 Task: Create a due date automation trigger when advanced on, on the wednesday of the week before a card is due add fields with custom field "Resume" set to a date more than 1 working days from now at 11:00 AM.
Action: Mouse moved to (1030, 79)
Screenshot: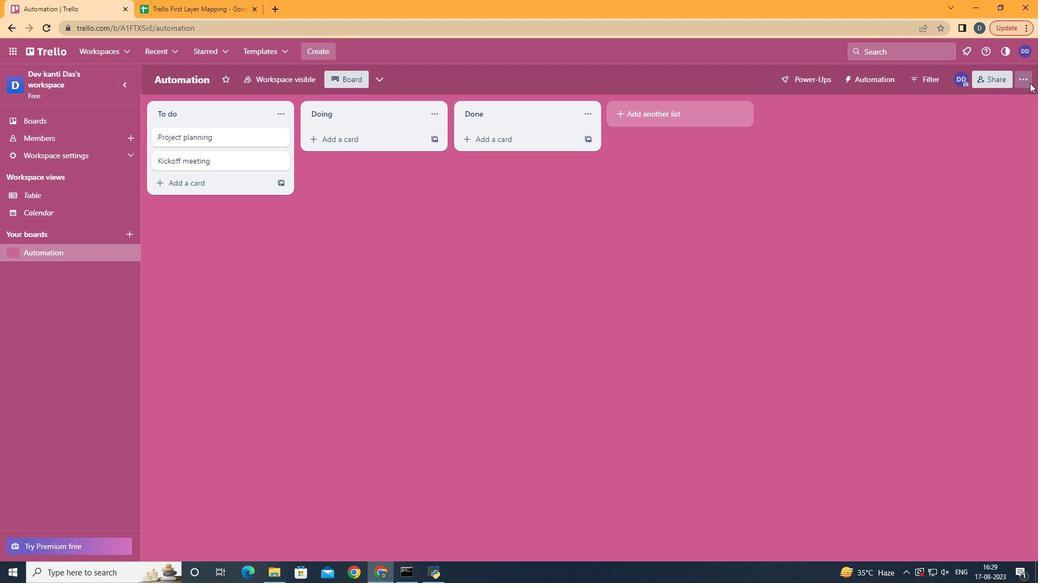 
Action: Mouse pressed left at (1030, 79)
Screenshot: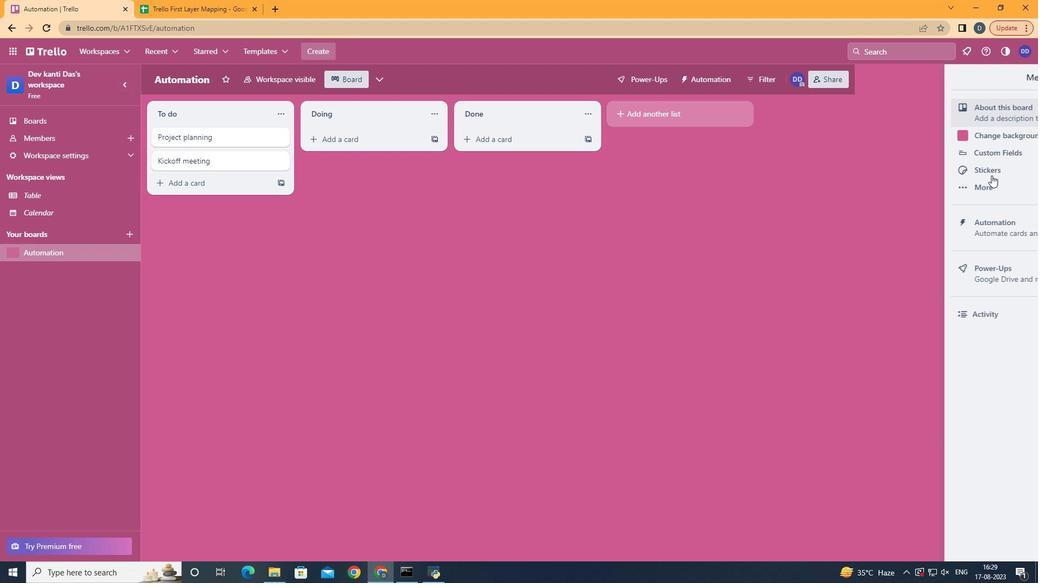 
Action: Mouse moved to (981, 220)
Screenshot: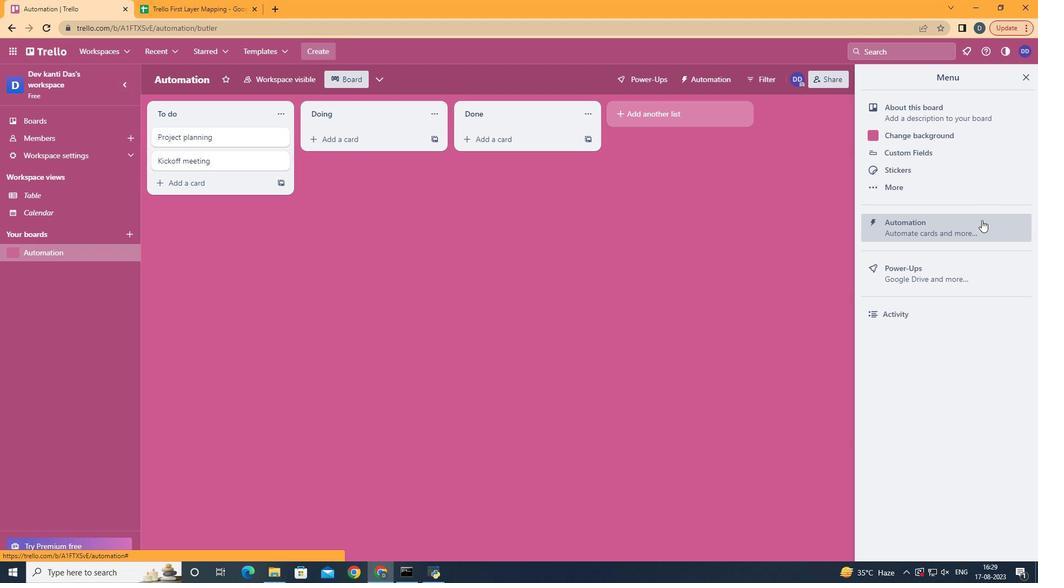 
Action: Mouse pressed left at (981, 220)
Screenshot: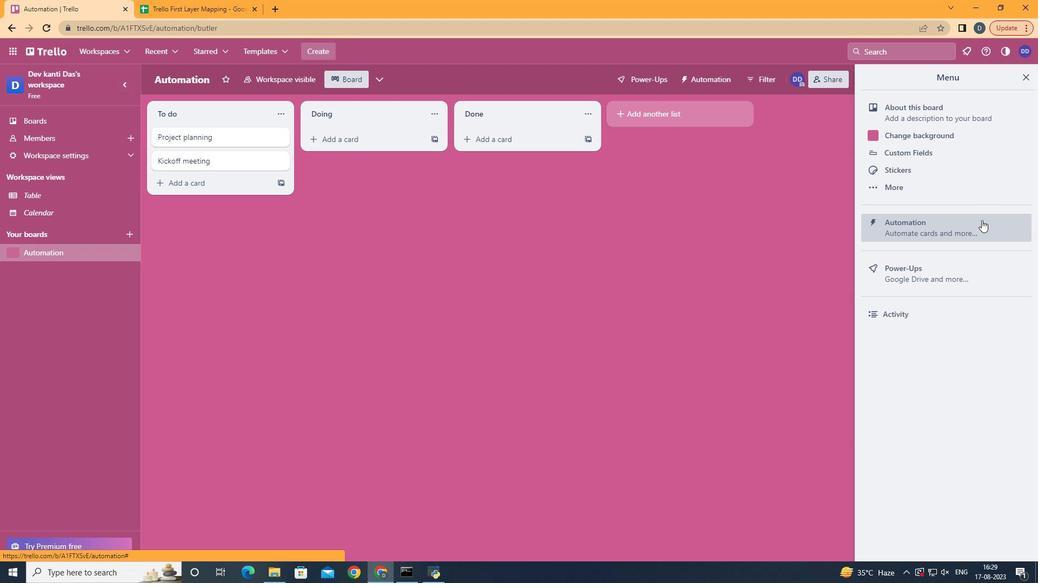 
Action: Mouse moved to (200, 213)
Screenshot: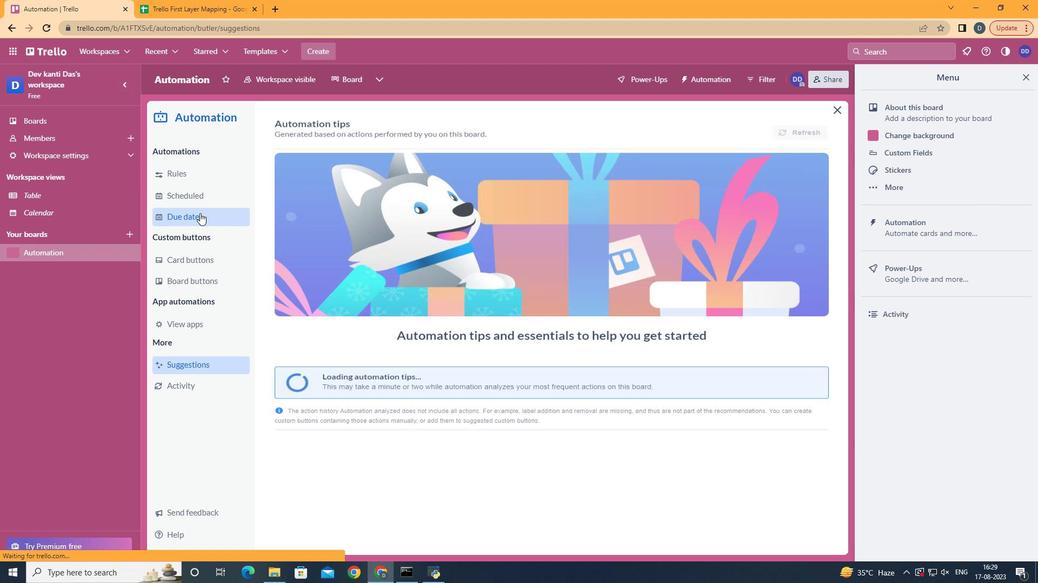 
Action: Mouse pressed left at (200, 213)
Screenshot: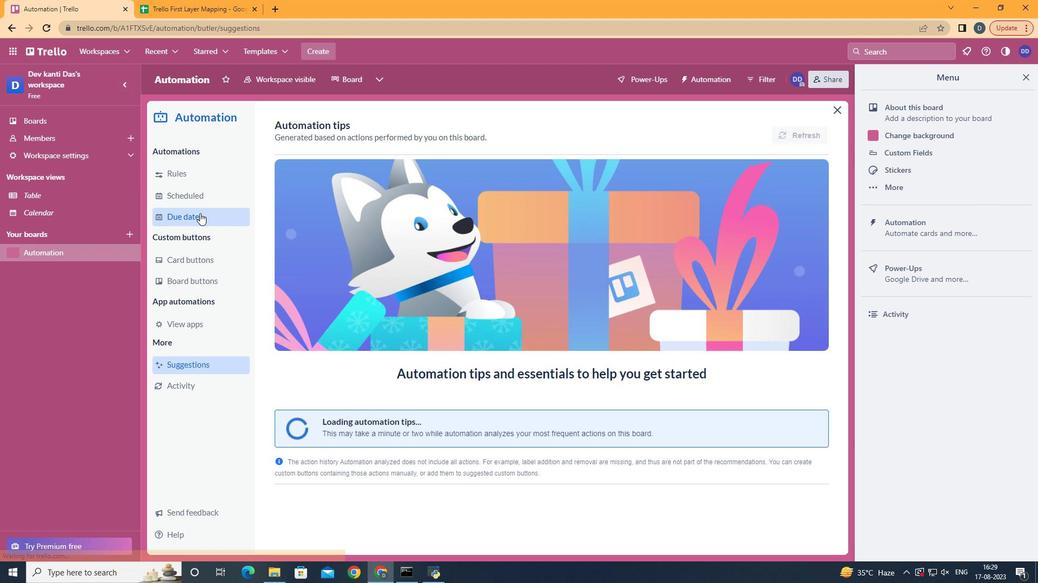 
Action: Mouse moved to (750, 134)
Screenshot: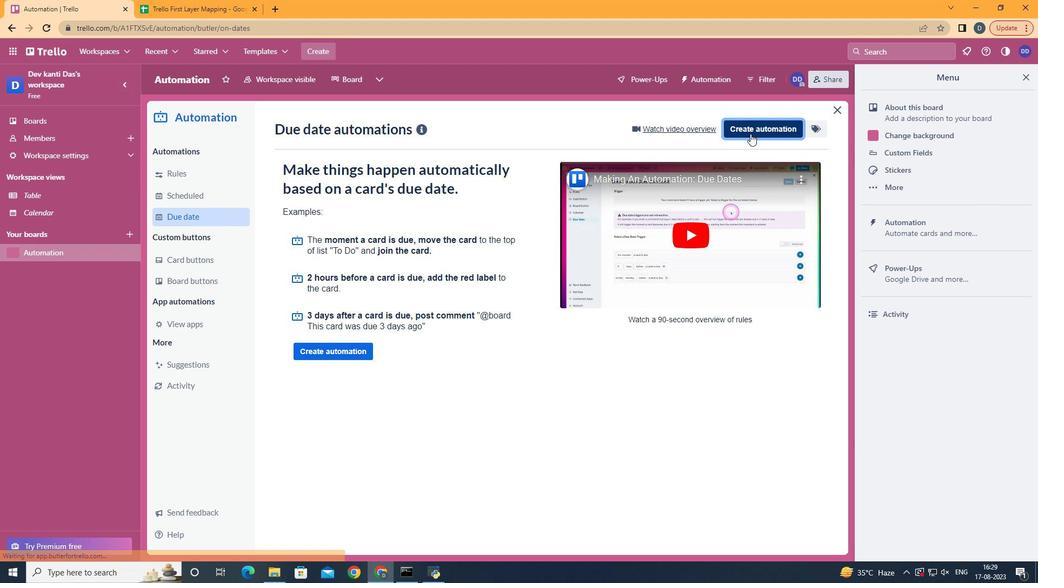 
Action: Mouse pressed left at (750, 134)
Screenshot: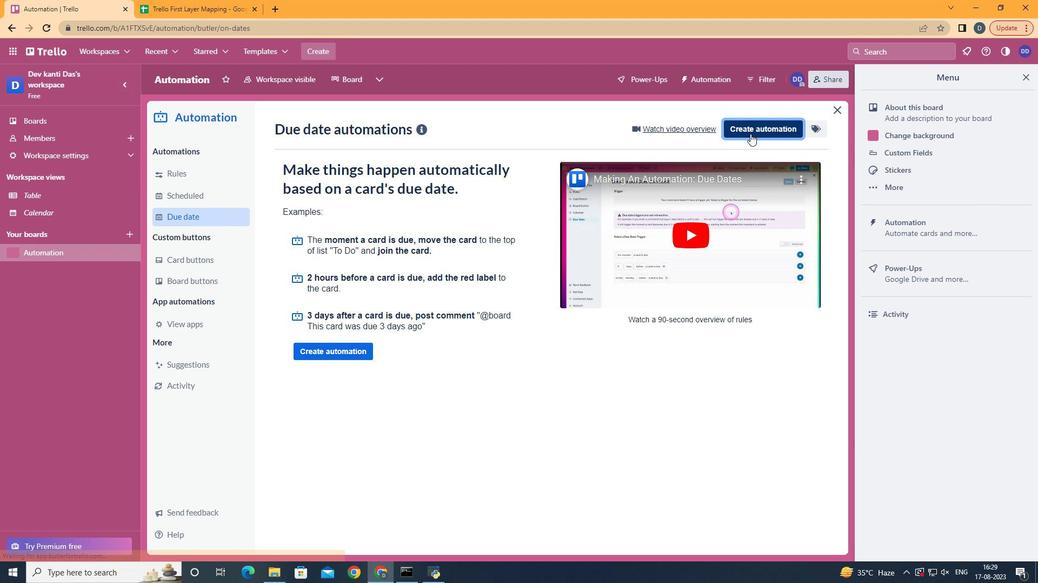 
Action: Mouse moved to (568, 241)
Screenshot: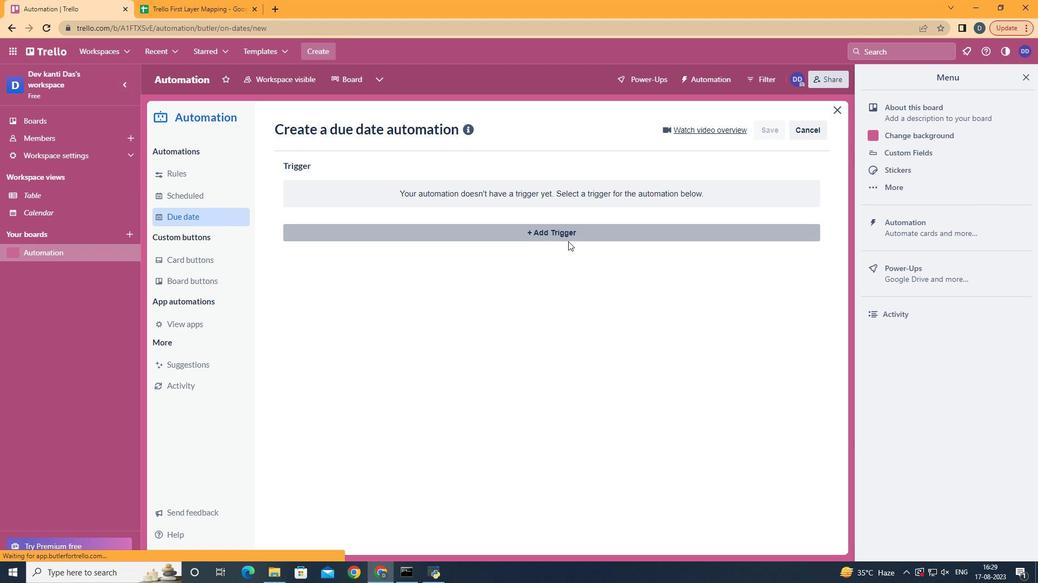 
Action: Mouse pressed left at (568, 241)
Screenshot: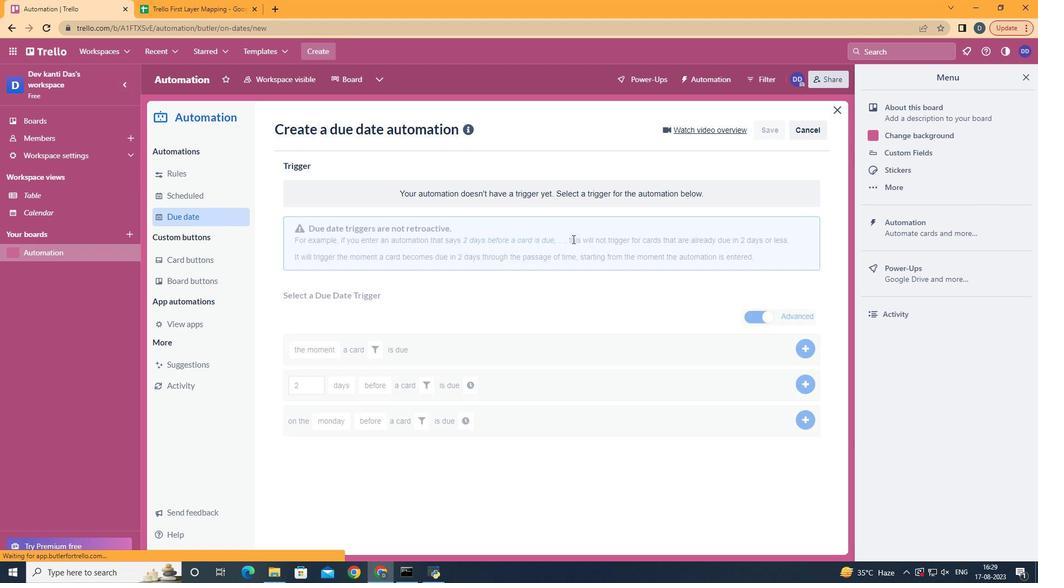 
Action: Mouse moved to (360, 321)
Screenshot: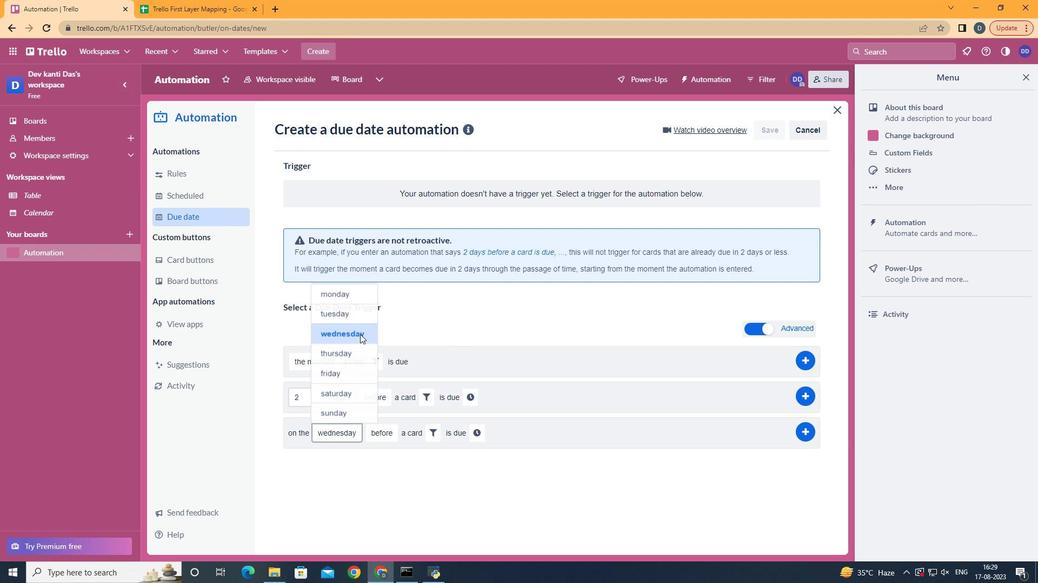 
Action: Mouse pressed left at (360, 321)
Screenshot: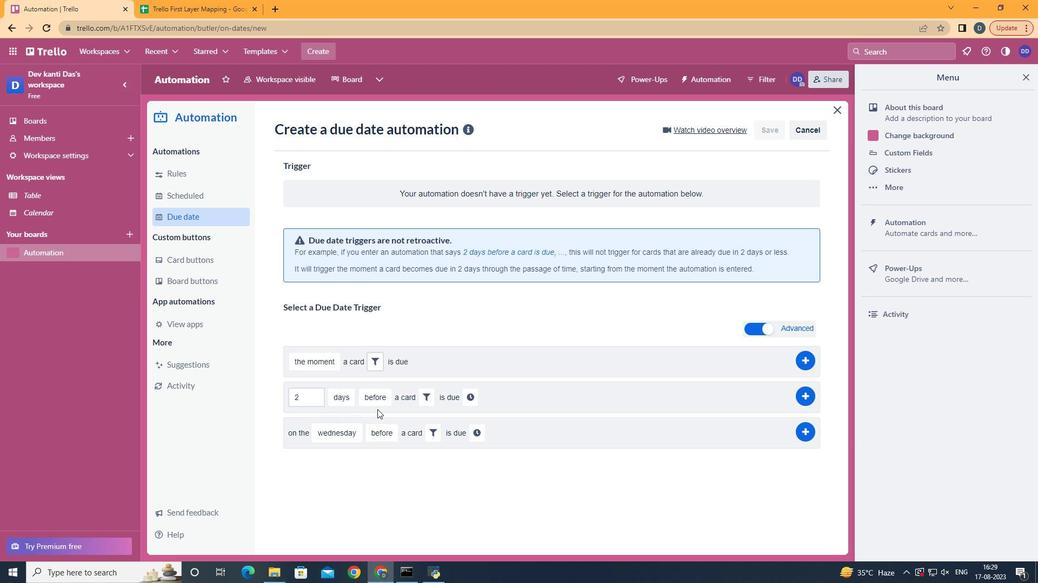 
Action: Mouse moved to (412, 516)
Screenshot: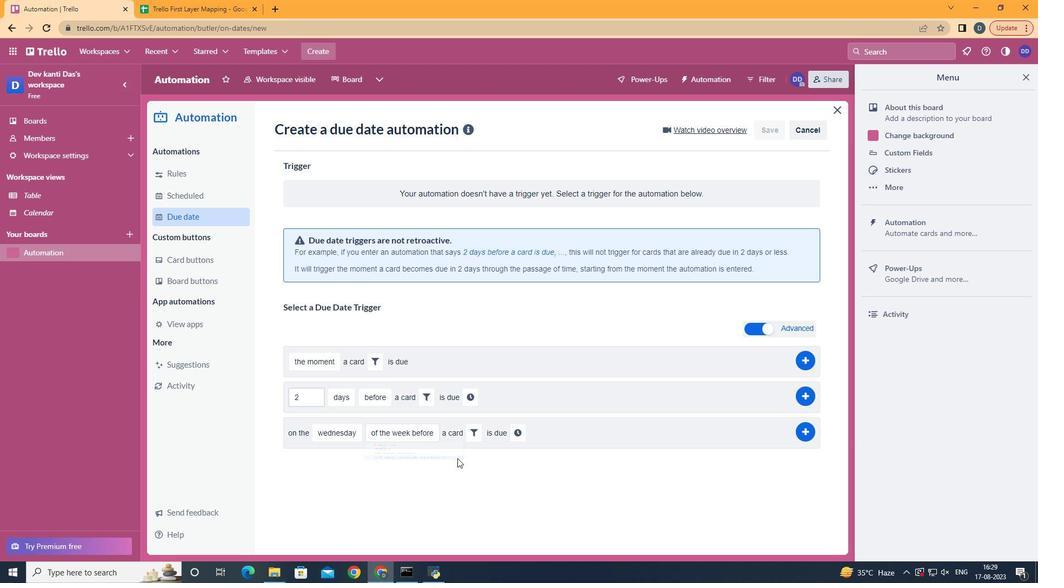 
Action: Mouse pressed left at (412, 516)
Screenshot: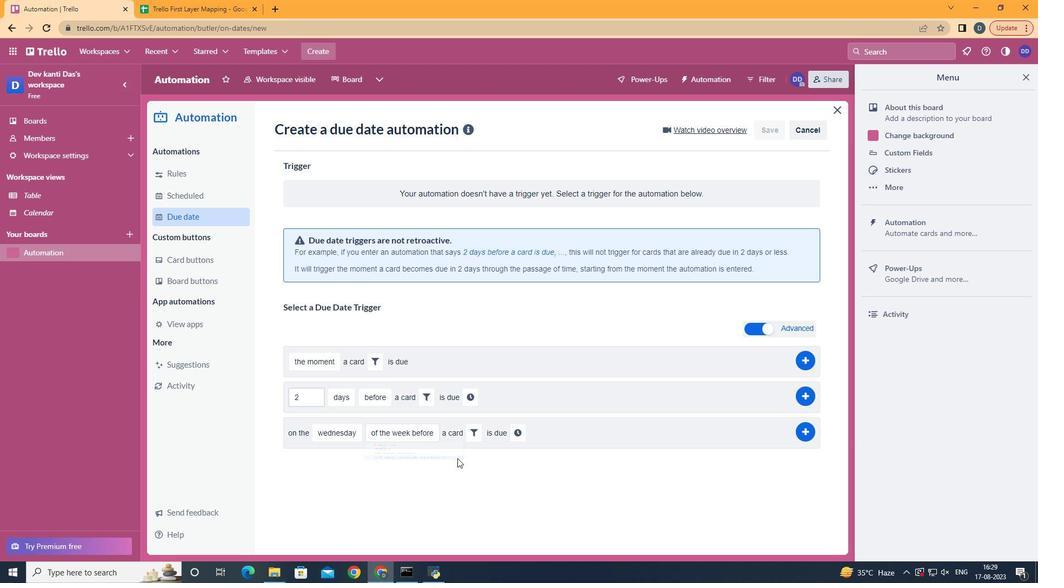 
Action: Mouse moved to (478, 436)
Screenshot: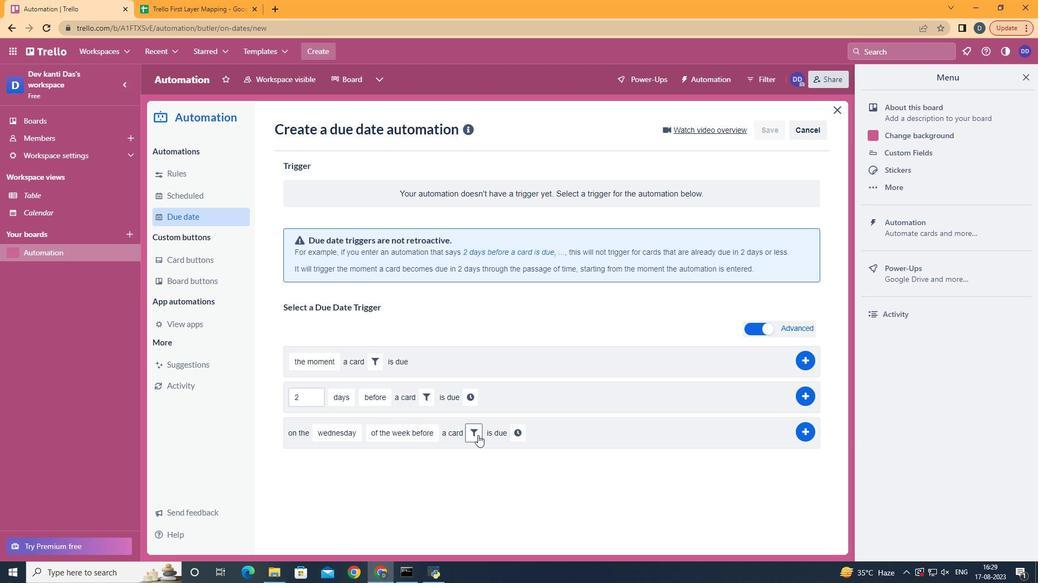 
Action: Mouse pressed left at (478, 436)
Screenshot: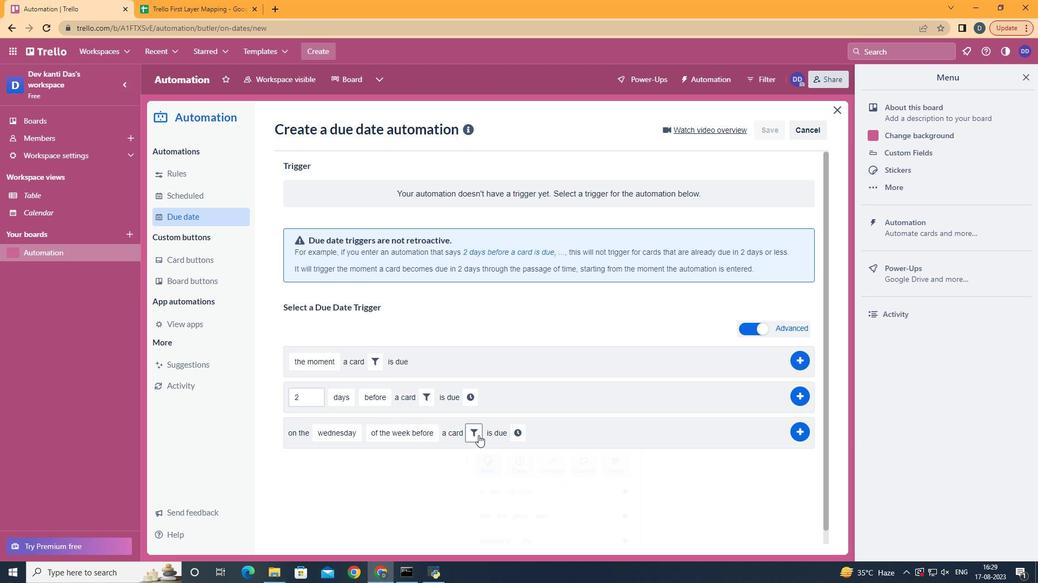 
Action: Mouse moved to (647, 464)
Screenshot: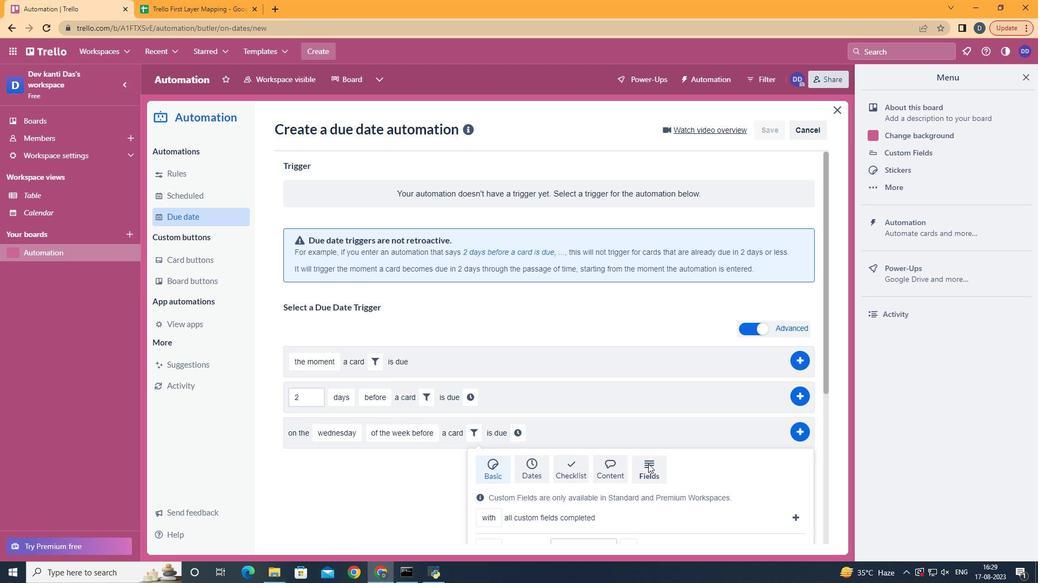 
Action: Mouse pressed left at (647, 464)
Screenshot: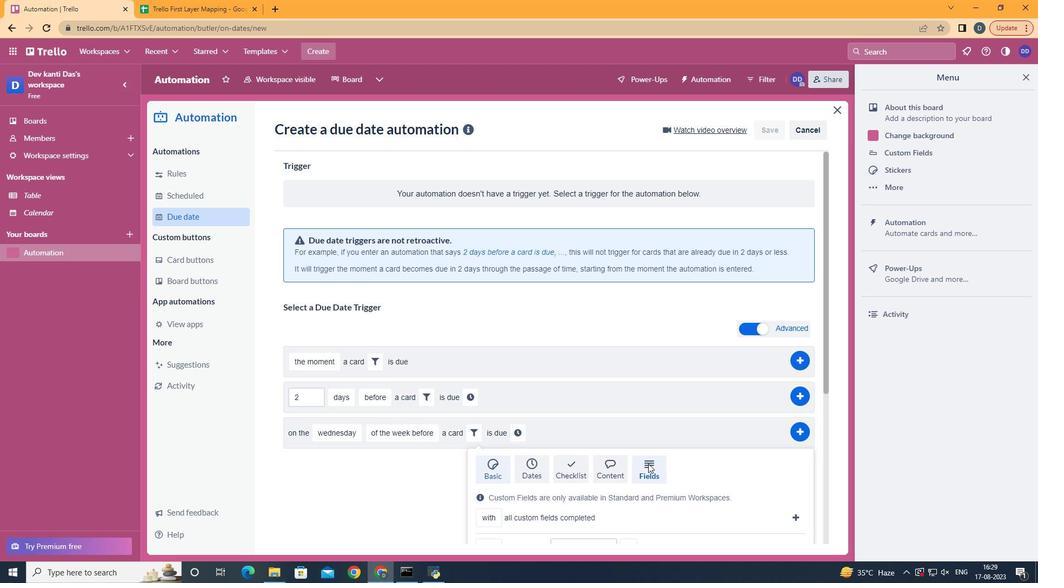 
Action: Mouse moved to (648, 464)
Screenshot: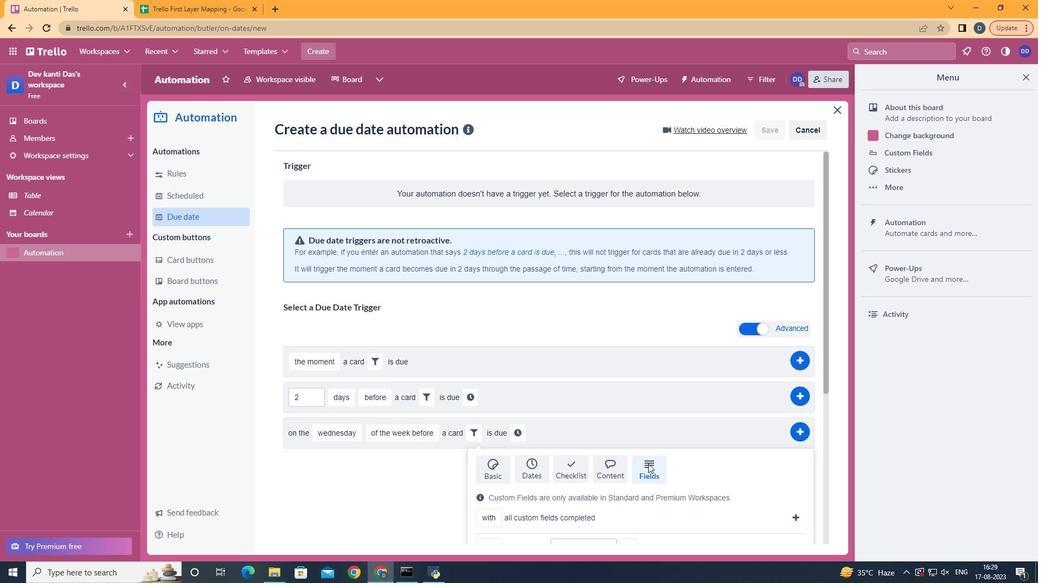 
Action: Mouse scrolled (648, 463) with delta (0, 0)
Screenshot: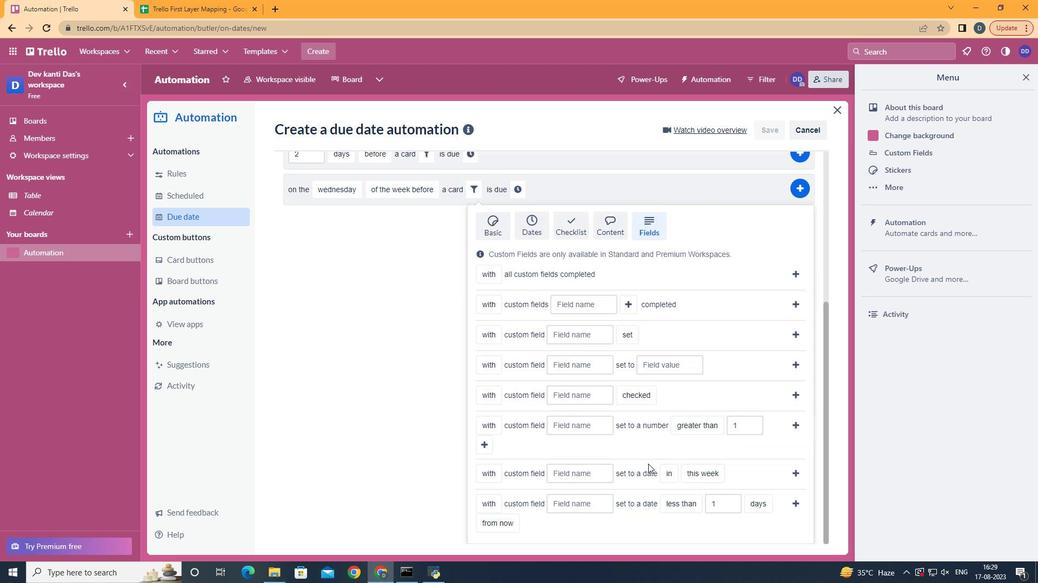 
Action: Mouse scrolled (648, 463) with delta (0, 0)
Screenshot: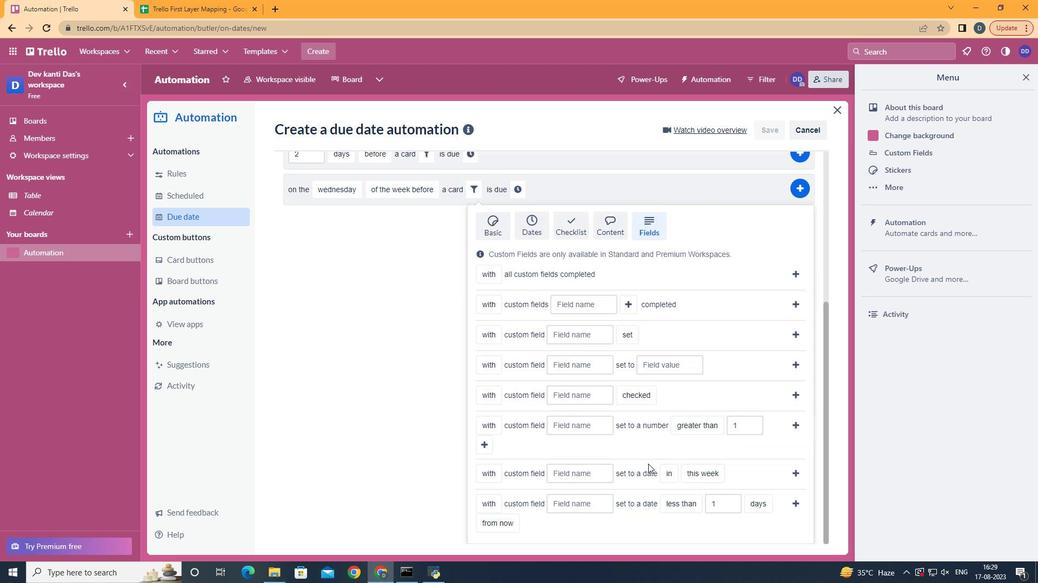 
Action: Mouse scrolled (648, 463) with delta (0, 0)
Screenshot: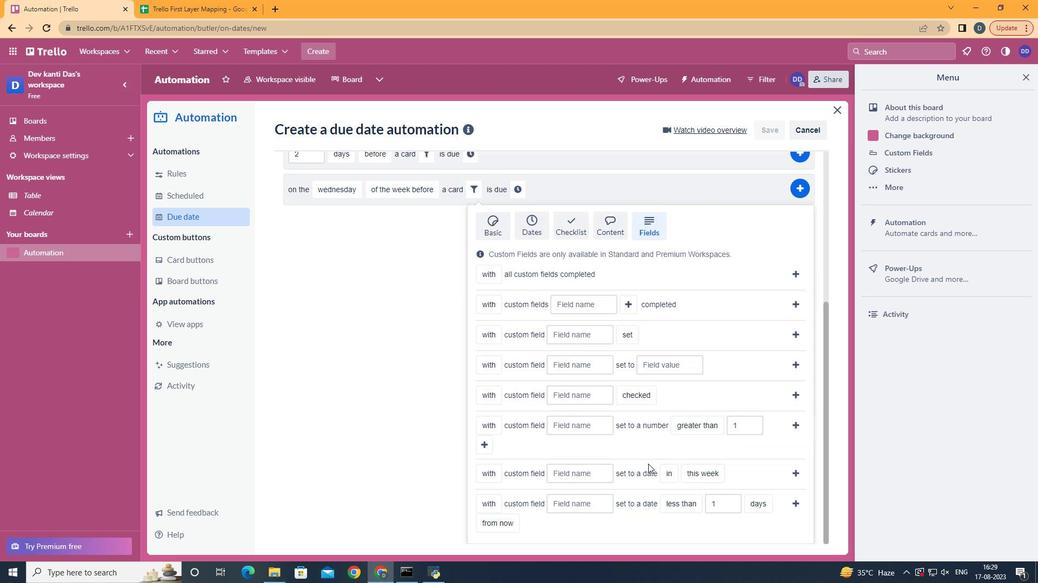 
Action: Mouse scrolled (648, 463) with delta (0, 0)
Screenshot: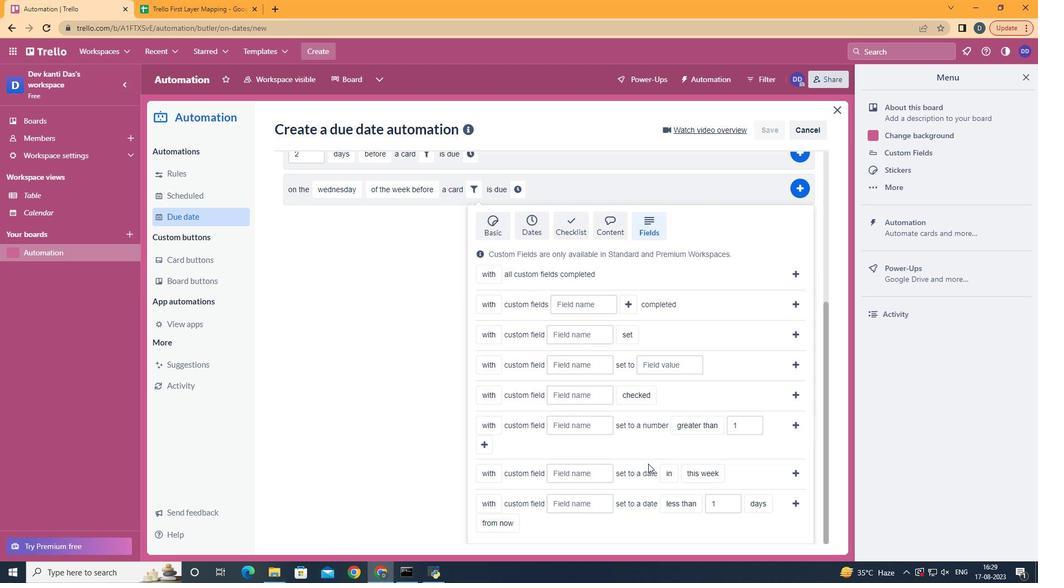 
Action: Mouse scrolled (648, 463) with delta (0, 0)
Screenshot: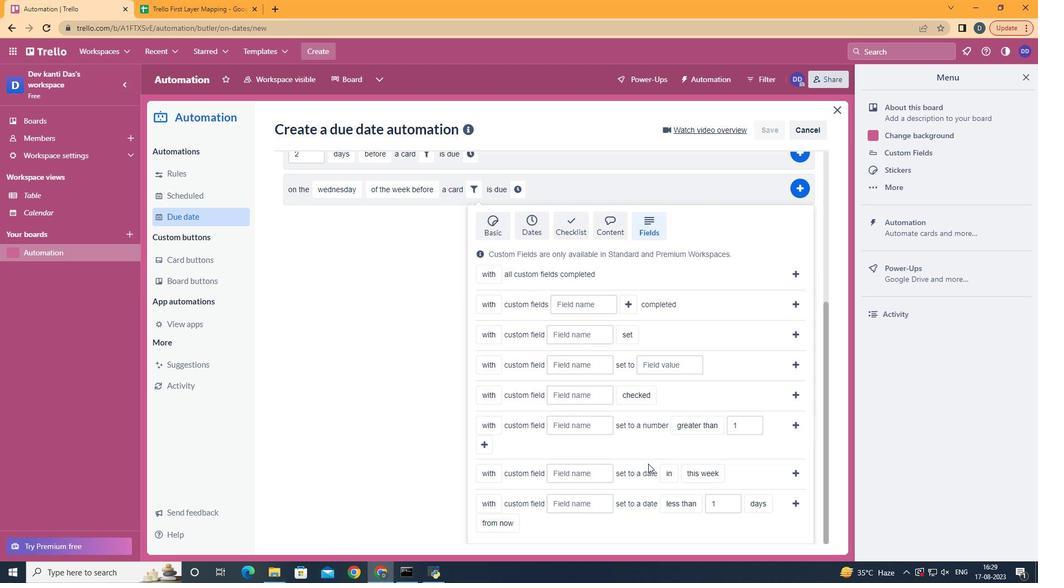 
Action: Mouse scrolled (648, 463) with delta (0, 0)
Screenshot: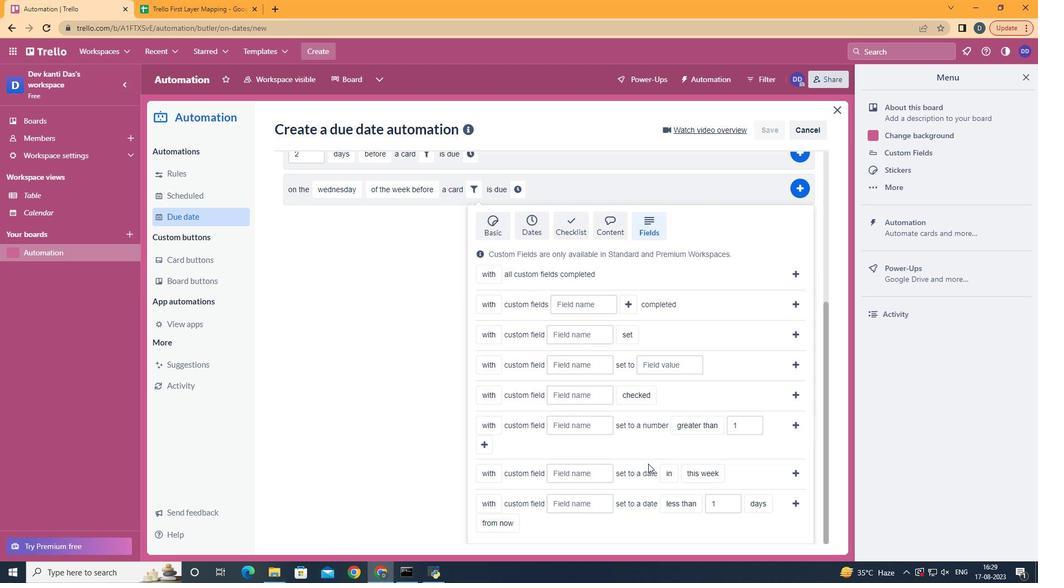 
Action: Mouse scrolled (648, 463) with delta (0, 0)
Screenshot: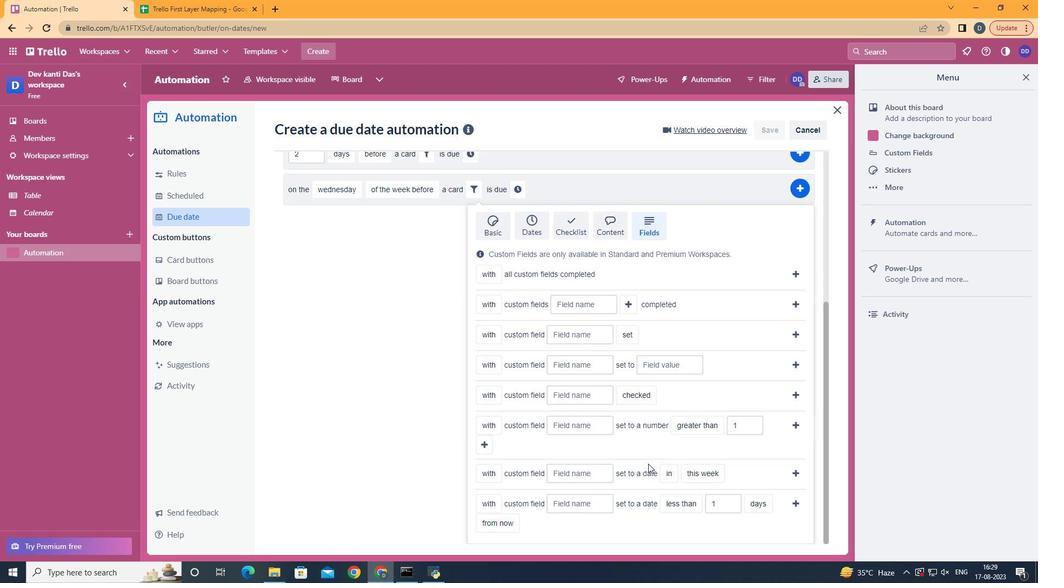 
Action: Mouse moved to (602, 505)
Screenshot: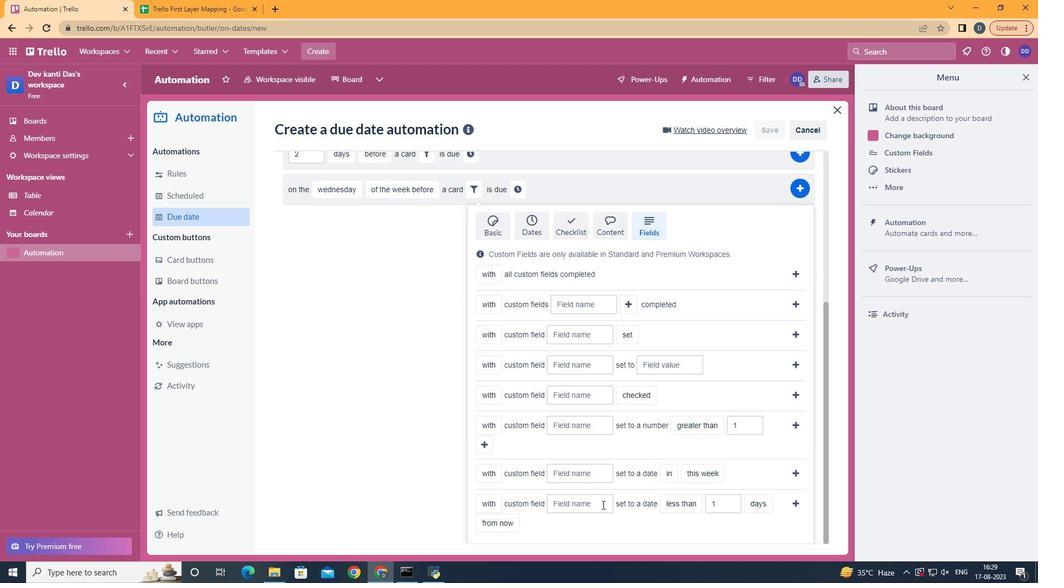 
Action: Mouse pressed left at (602, 505)
Screenshot: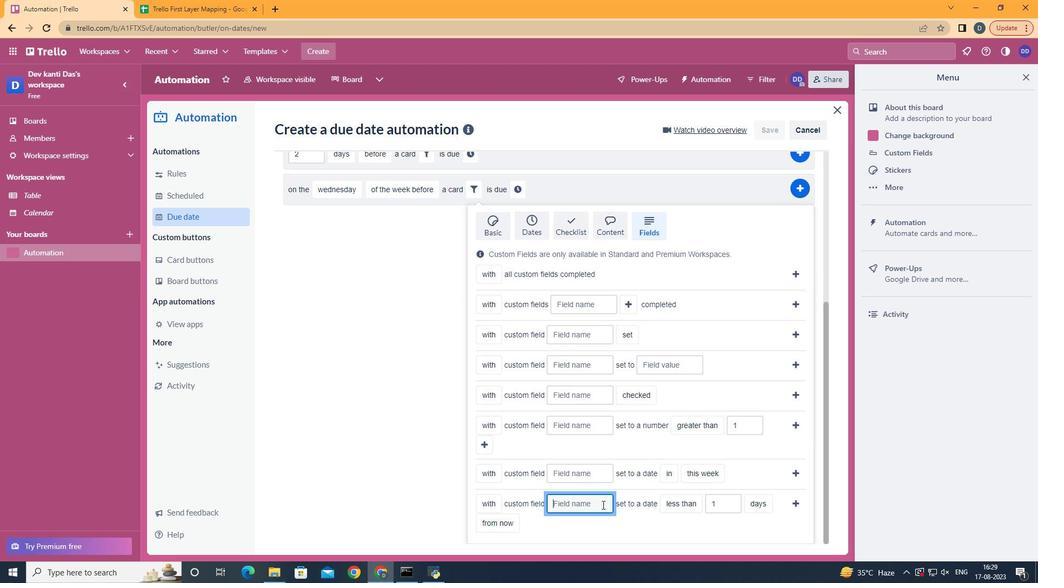 
Action: Key pressed <Key.shift>Resume
Screenshot: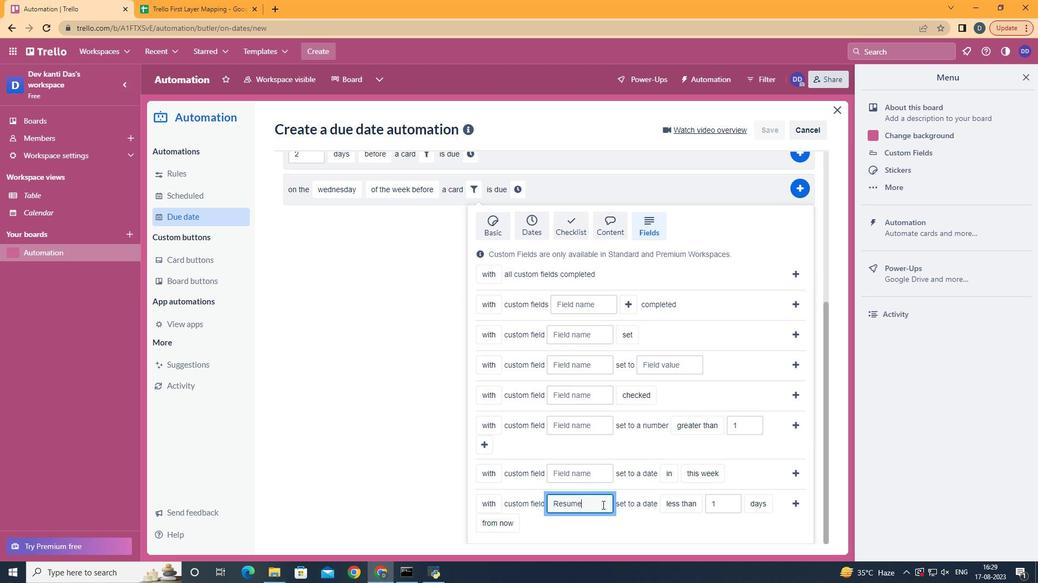 
Action: Mouse moved to (689, 458)
Screenshot: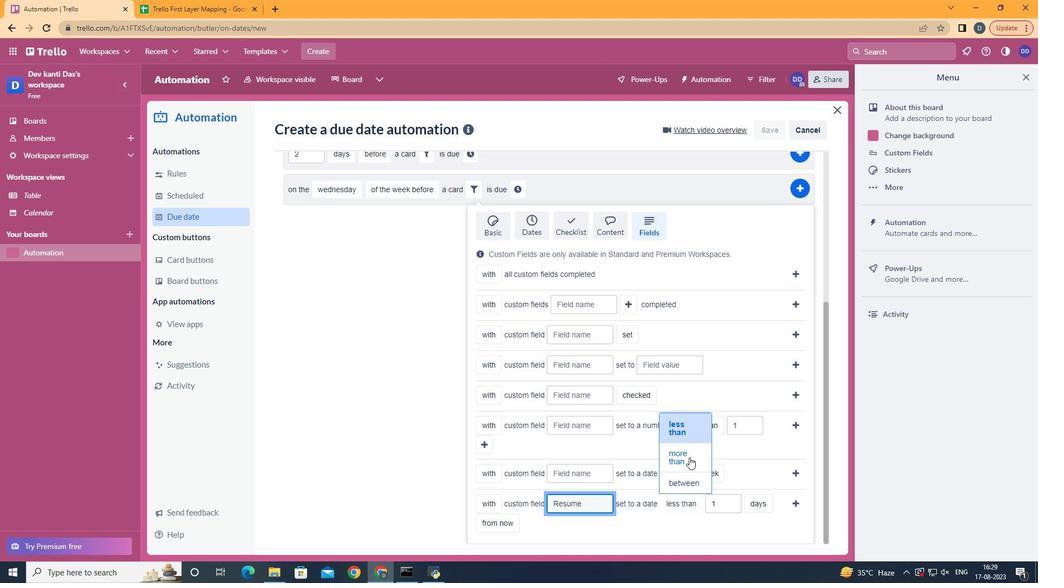 
Action: Mouse pressed left at (689, 458)
Screenshot: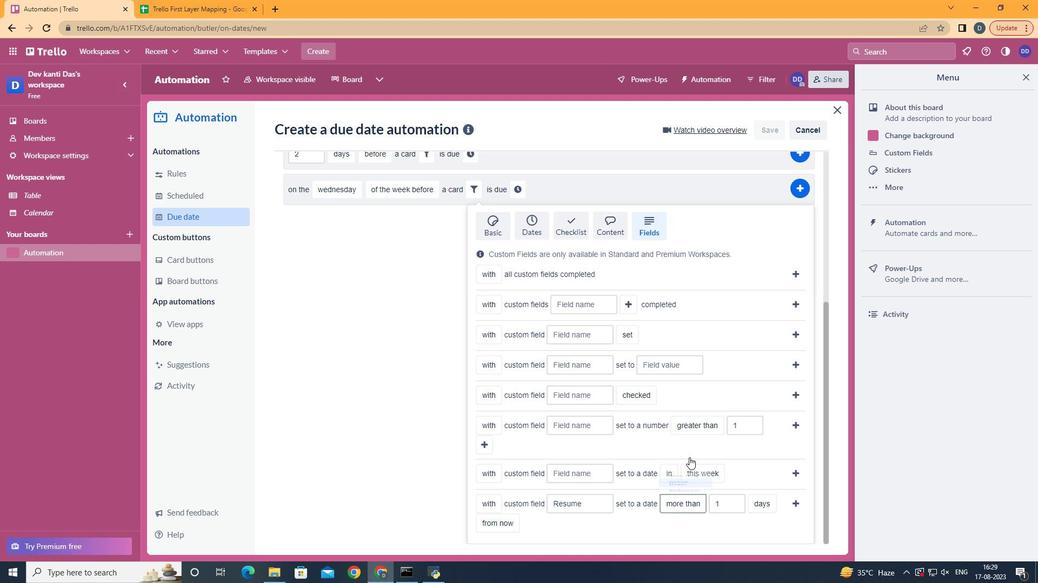 
Action: Mouse moved to (770, 481)
Screenshot: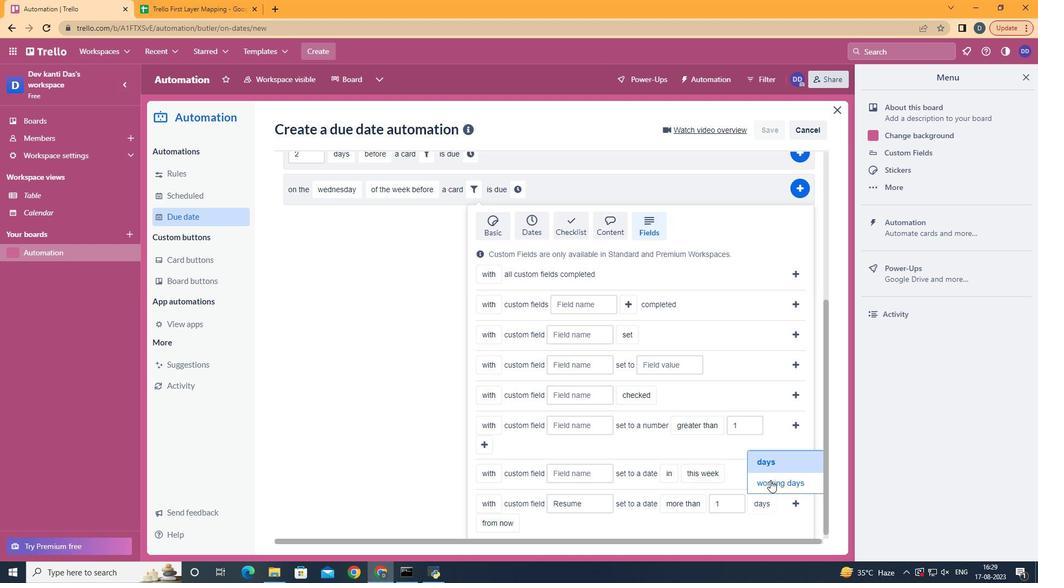 
Action: Mouse pressed left at (770, 481)
Screenshot: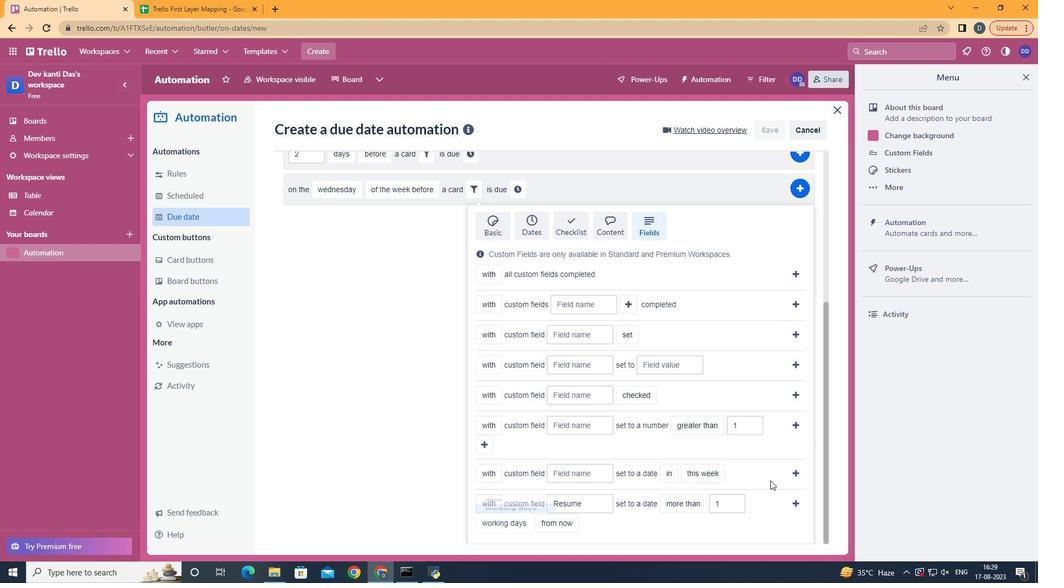 
Action: Mouse moved to (802, 505)
Screenshot: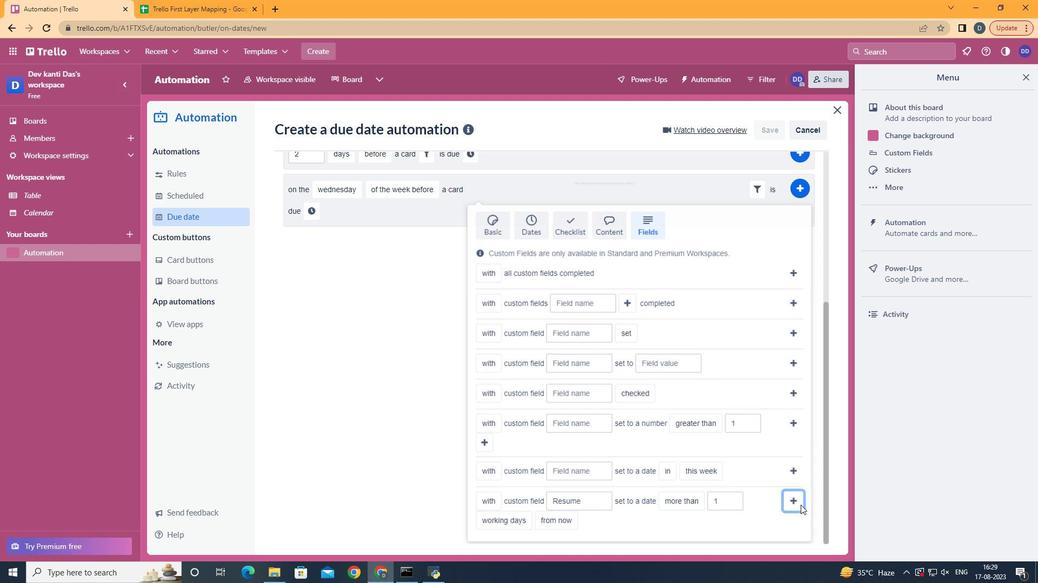 
Action: Mouse pressed left at (802, 505)
Screenshot: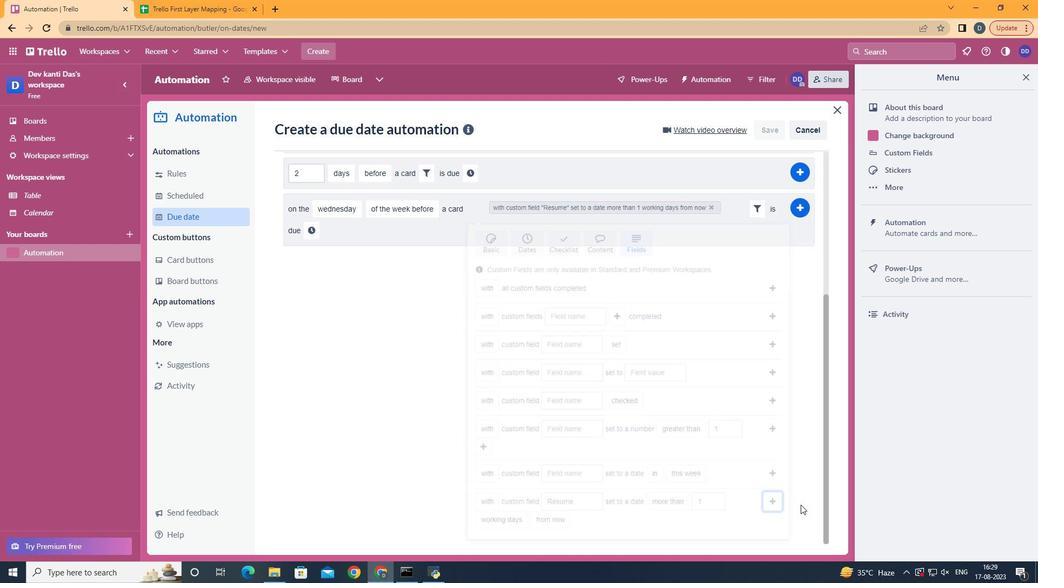 
Action: Mouse moved to (314, 459)
Screenshot: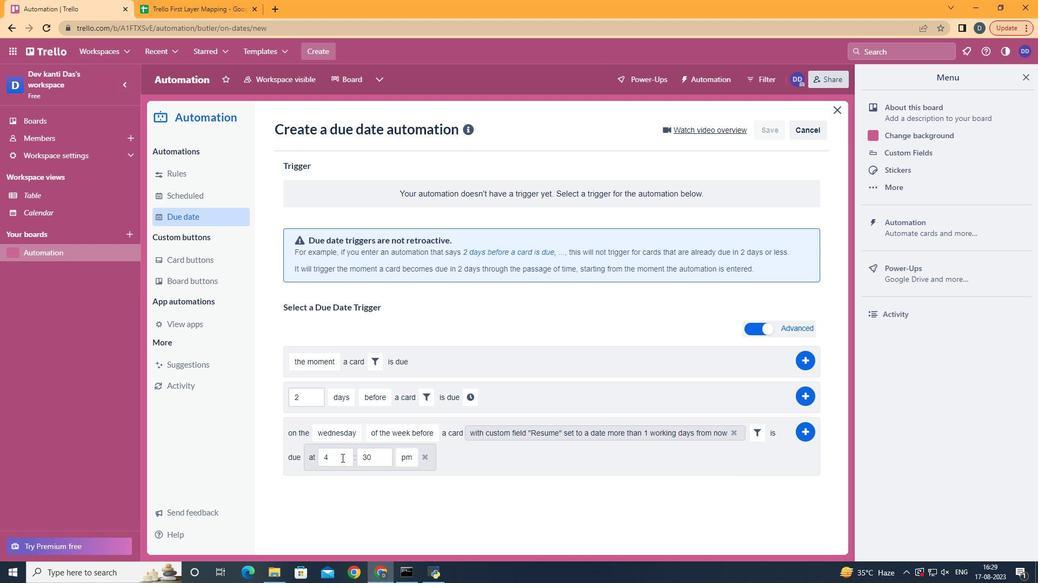 
Action: Mouse pressed left at (314, 459)
Screenshot: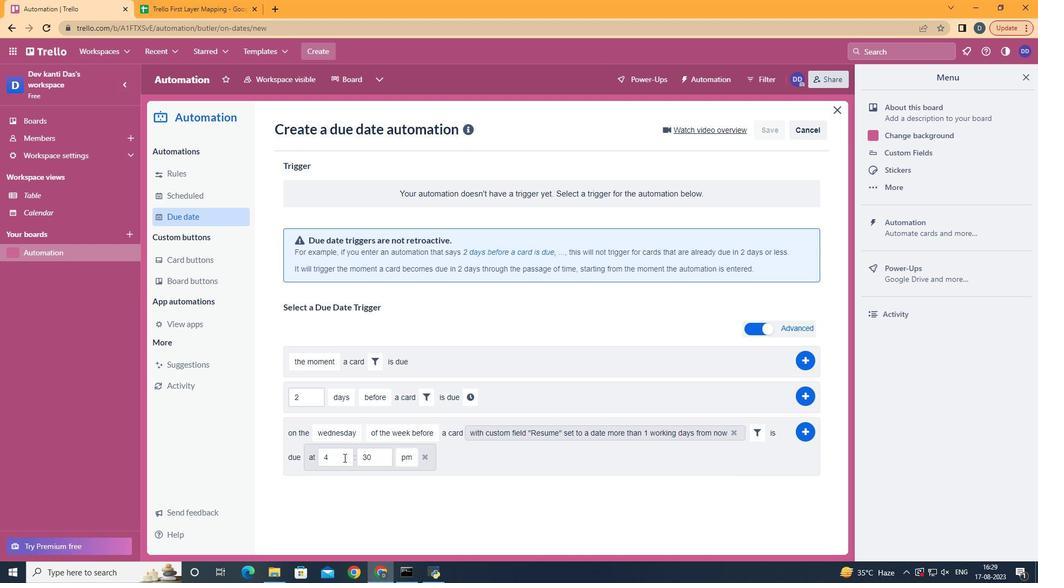 
Action: Mouse moved to (343, 458)
Screenshot: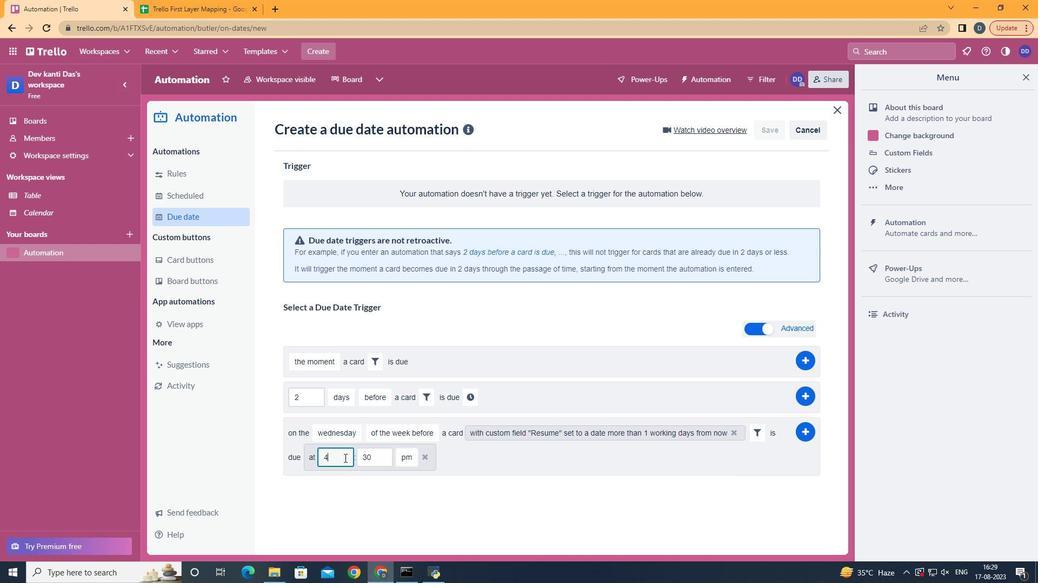 
Action: Mouse pressed left at (343, 458)
Screenshot: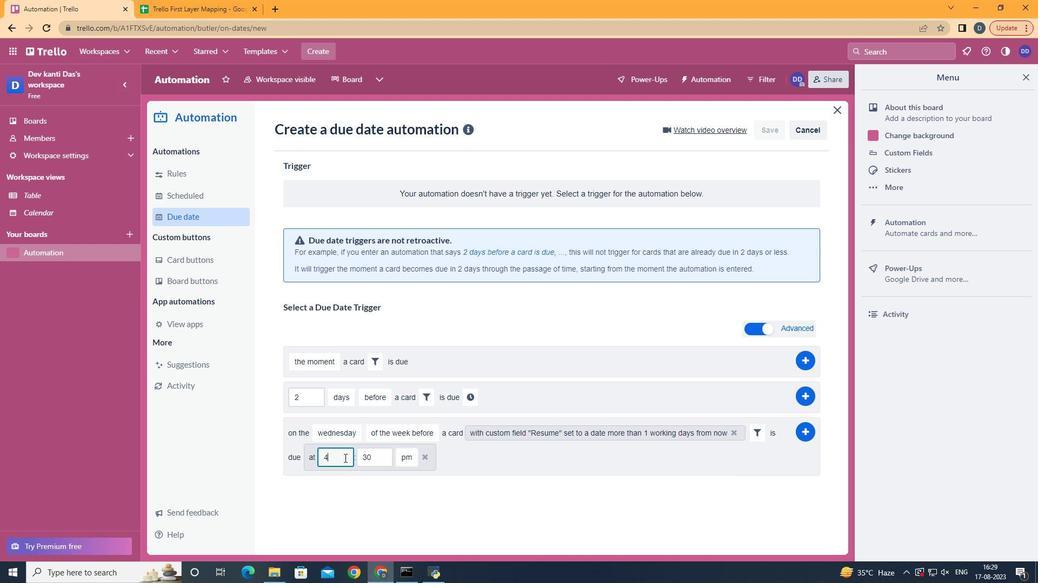 
Action: Mouse moved to (340, 459)
Screenshot: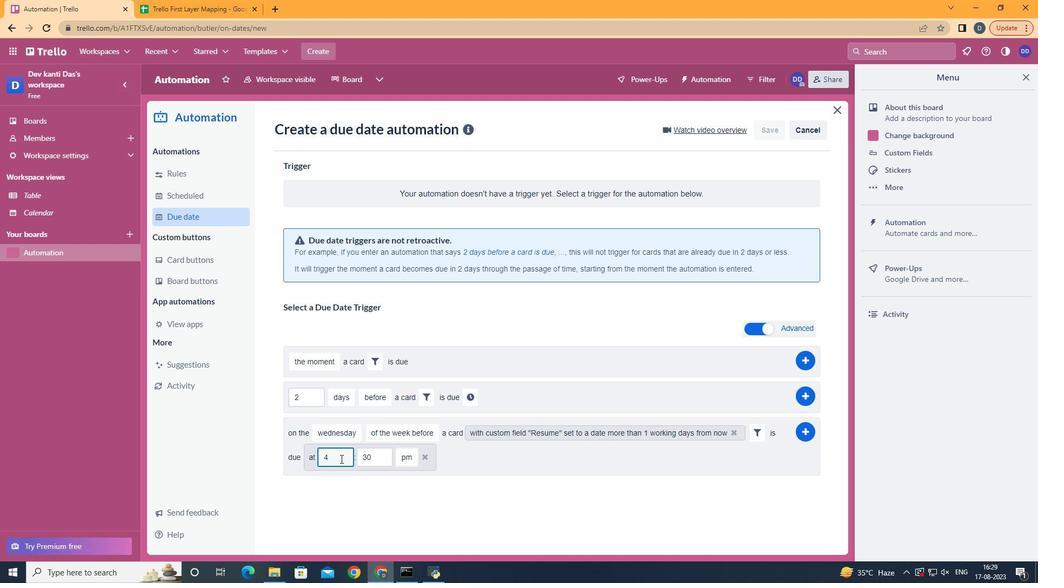 
Action: Key pressed <Key.backspace>11
Screenshot: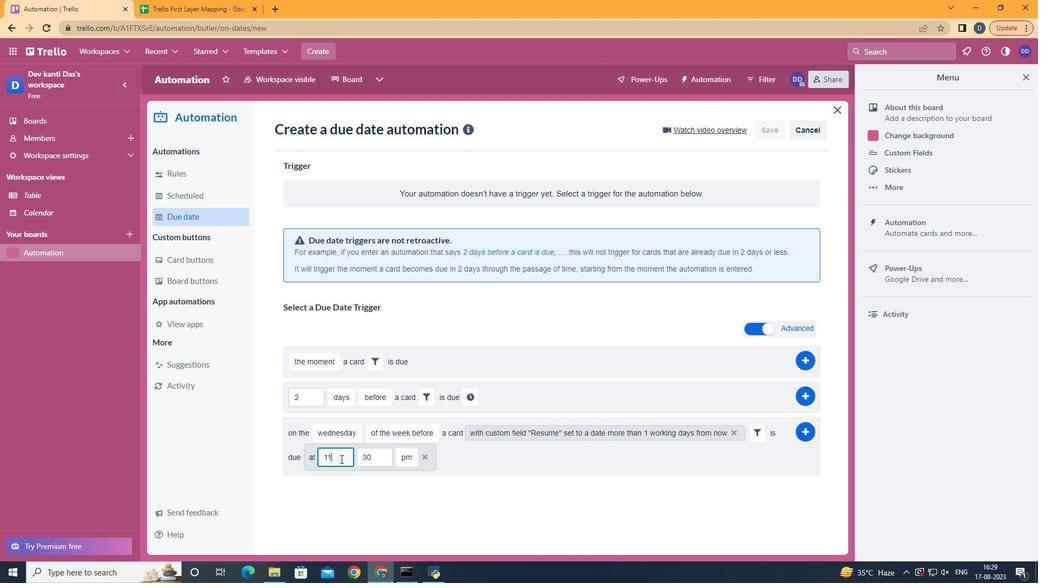 
Action: Mouse moved to (374, 460)
Screenshot: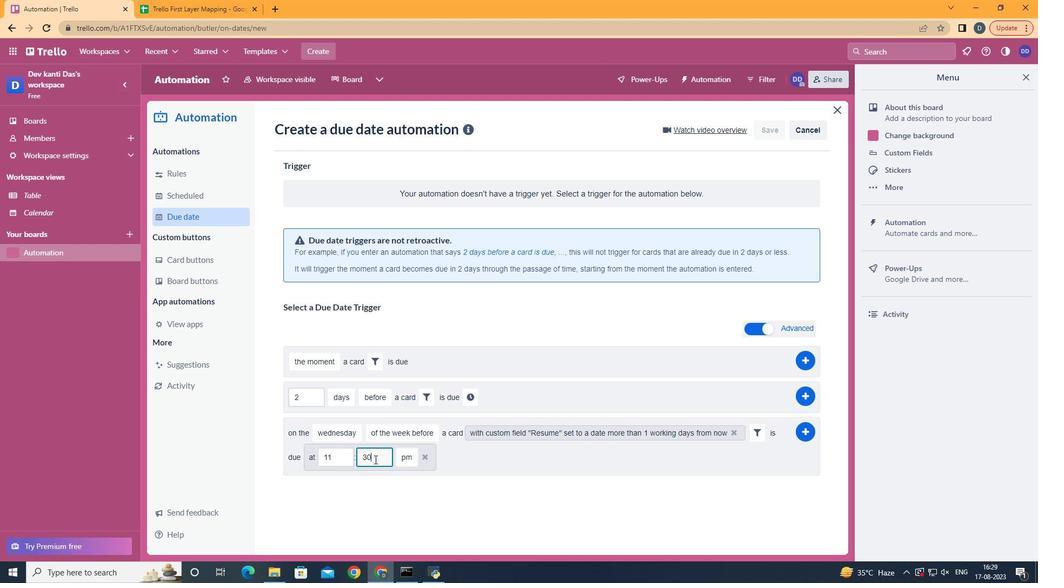 
Action: Mouse pressed left at (374, 460)
Screenshot: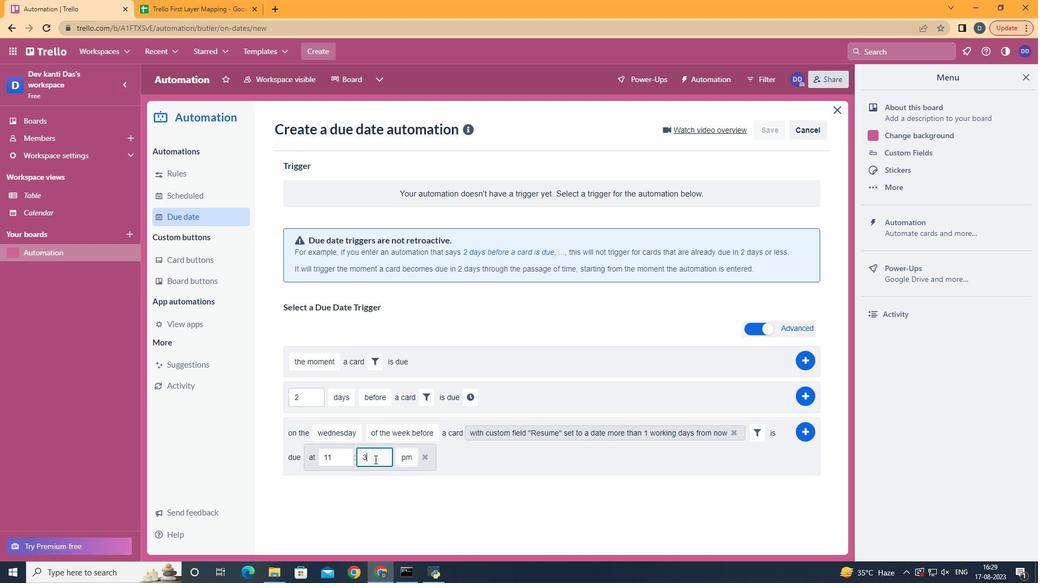 
Action: Key pressed <Key.backspace>0<Key.backspace><Key.backspace>00
Screenshot: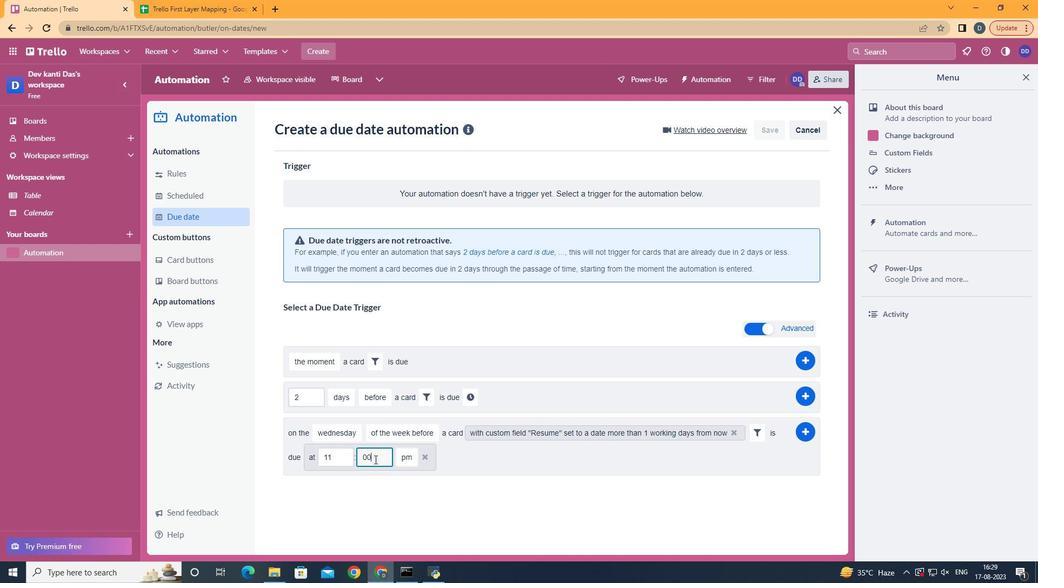 
Action: Mouse moved to (408, 473)
Screenshot: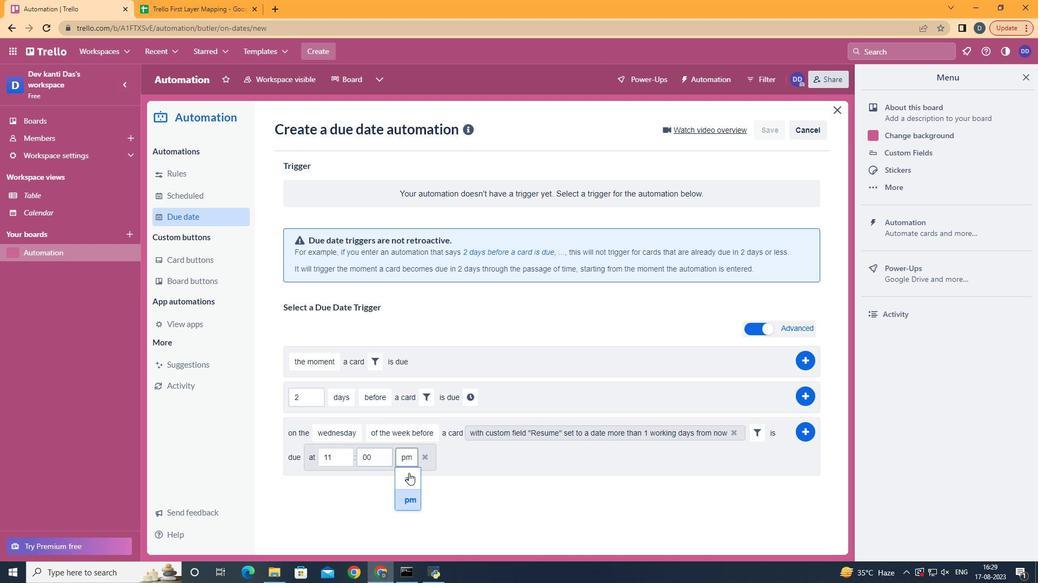 
Action: Mouse pressed left at (408, 473)
Screenshot: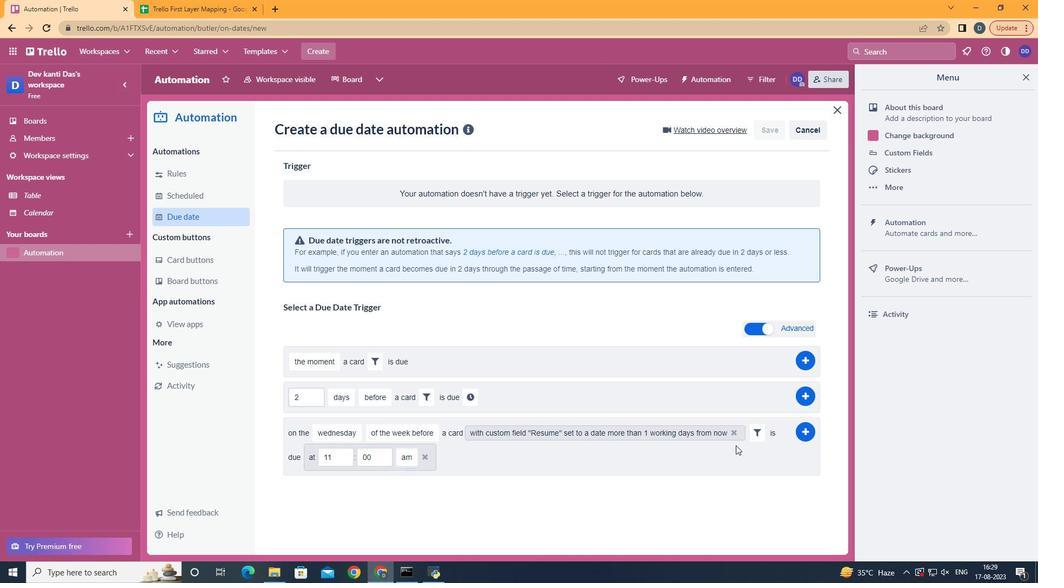 
Action: Mouse moved to (814, 433)
Screenshot: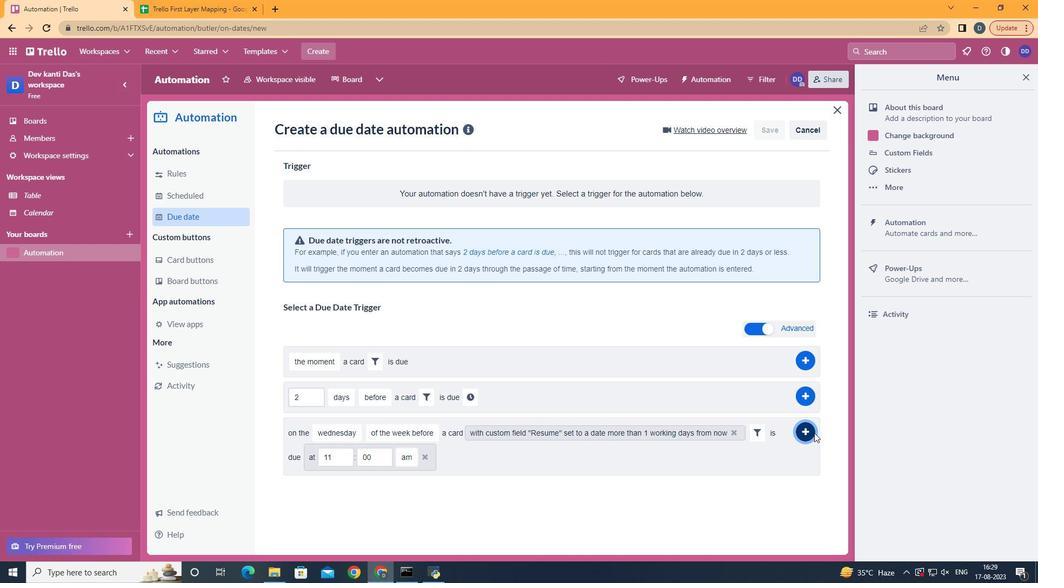 
Action: Mouse pressed left at (814, 433)
Screenshot: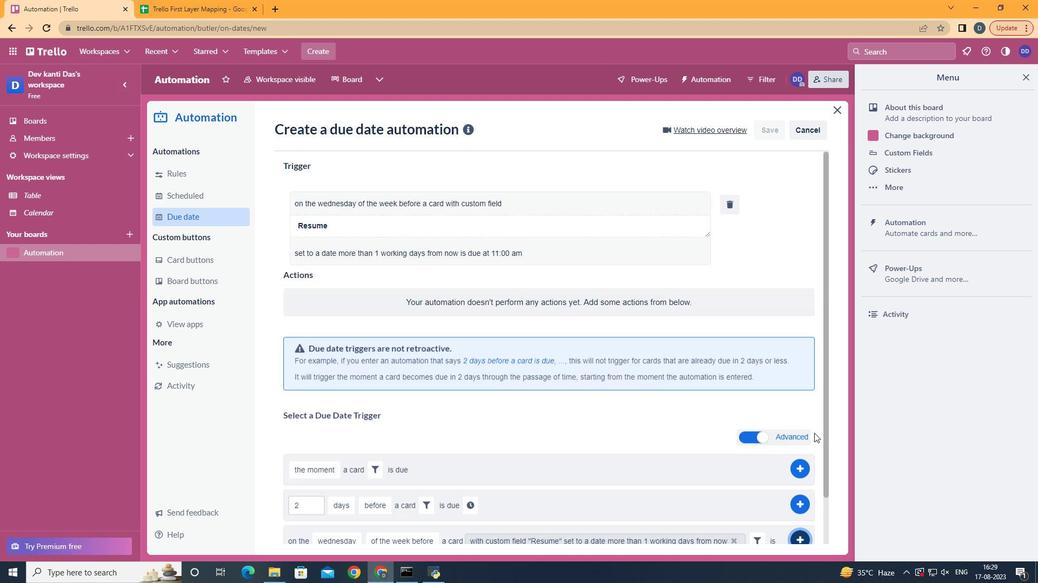 
